 Task: In the  document Dv.odt ,change text color to 'Dark Brown' Insert the mentioned shape on left side of the text 'Cloud'. Change color of the shape to  BrownChange shape height to 0.9
Action: Mouse moved to (365, 278)
Screenshot: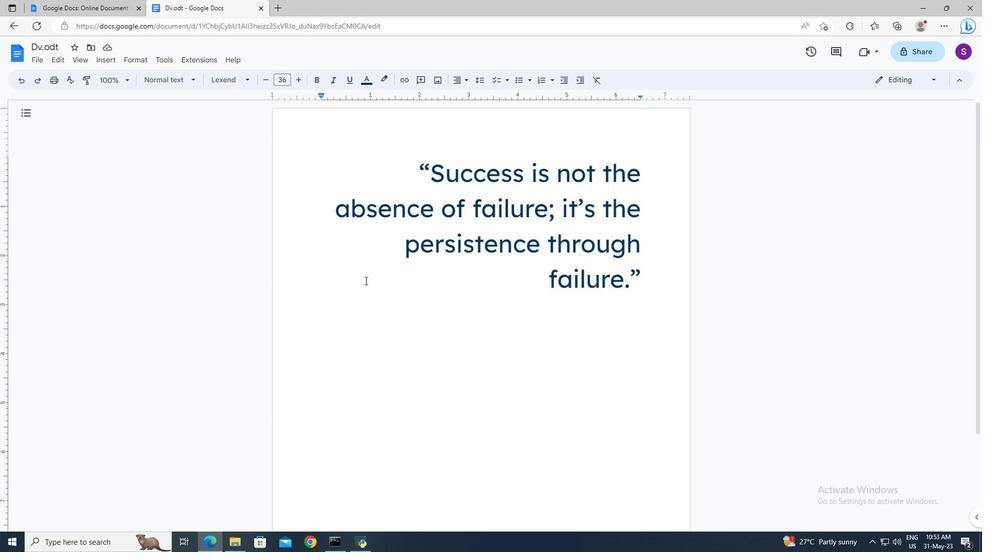 
Action: Mouse pressed left at (365, 278)
Screenshot: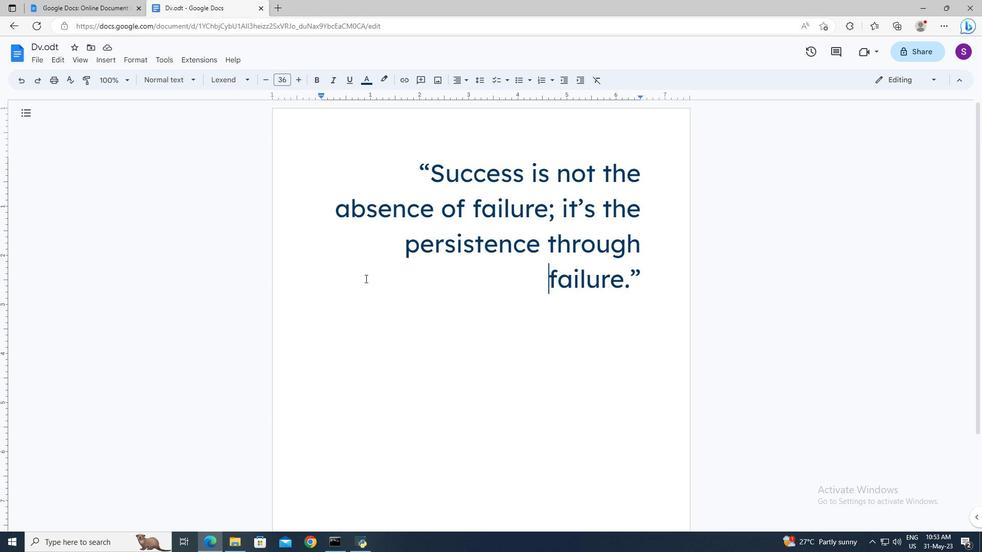 
Action: Key pressed ctrl+A
Screenshot: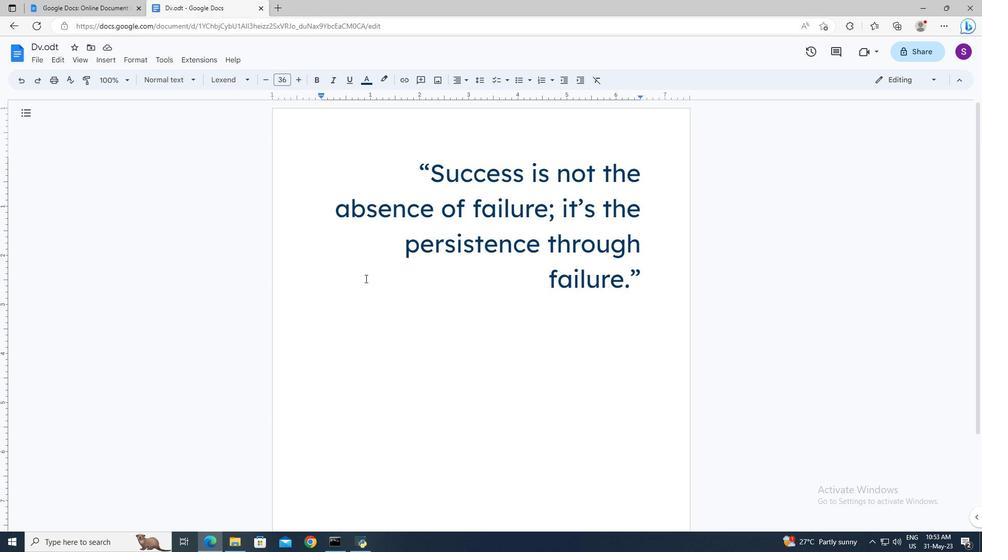 
Action: Mouse moved to (368, 84)
Screenshot: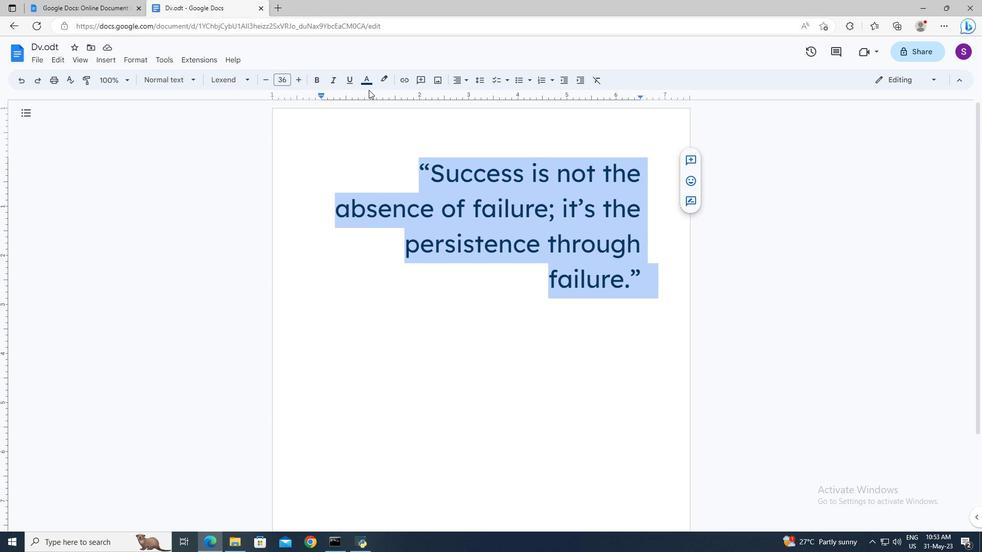 
Action: Mouse pressed left at (368, 84)
Screenshot: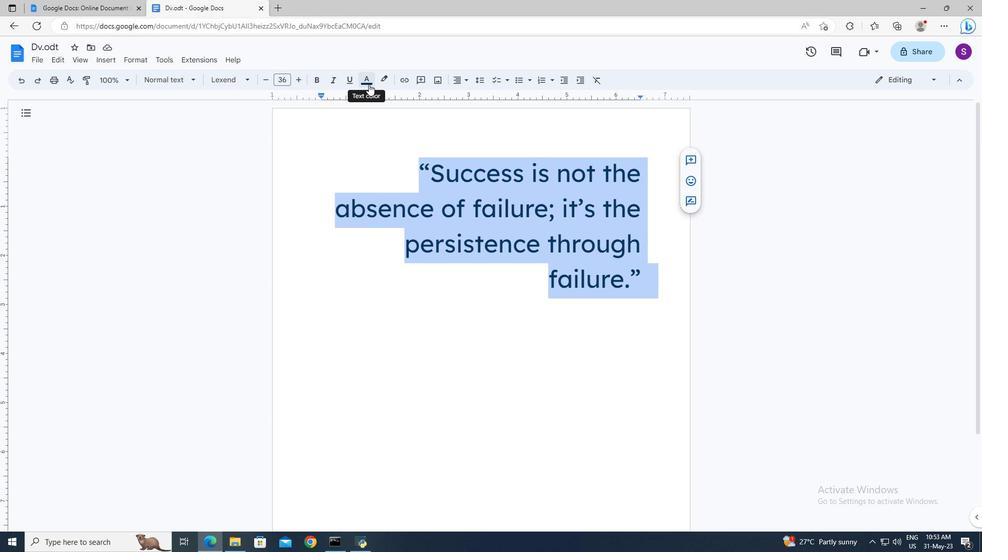 
Action: Mouse moved to (392, 181)
Screenshot: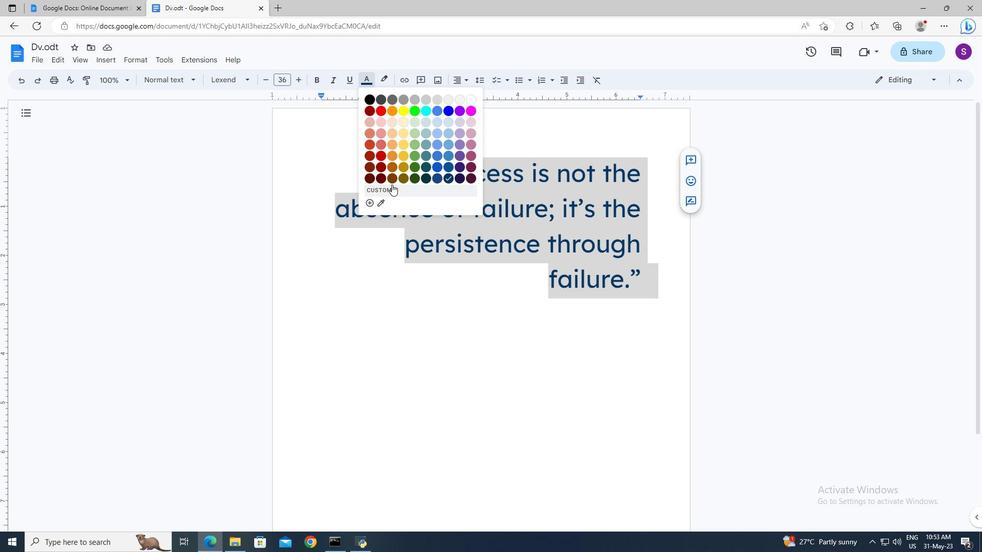 
Action: Mouse pressed left at (392, 181)
Screenshot: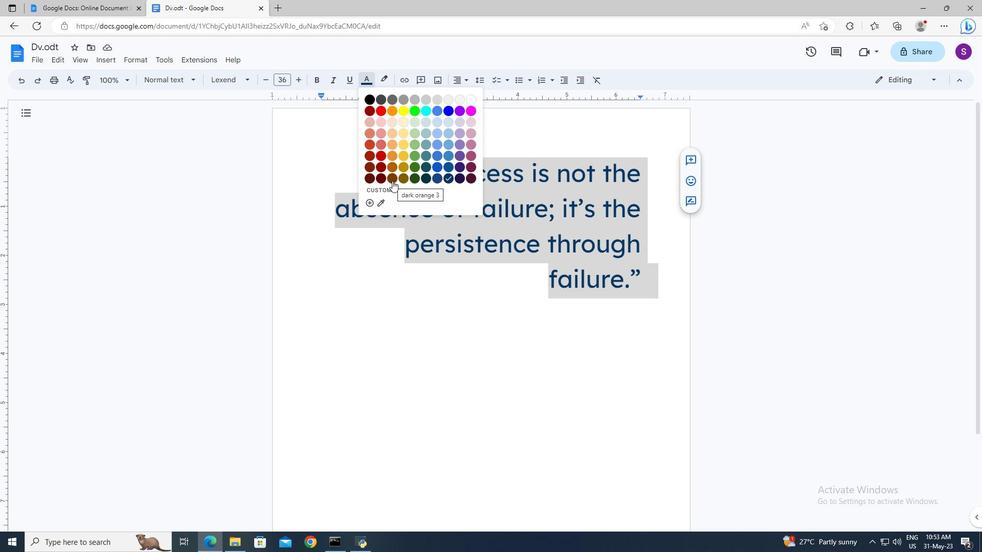 
Action: Mouse moved to (333, 171)
Screenshot: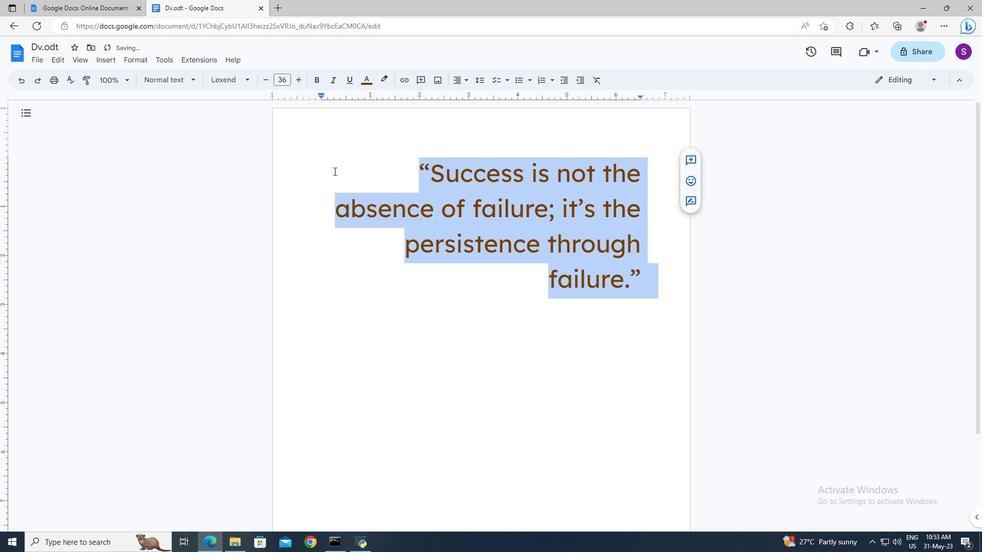 
Action: Mouse pressed left at (333, 171)
Screenshot: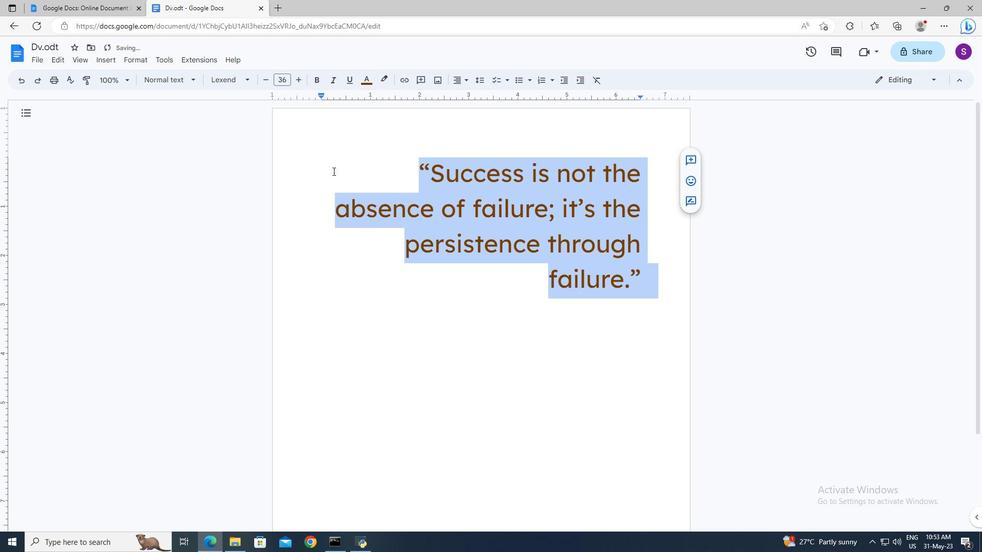 
Action: Mouse moved to (114, 62)
Screenshot: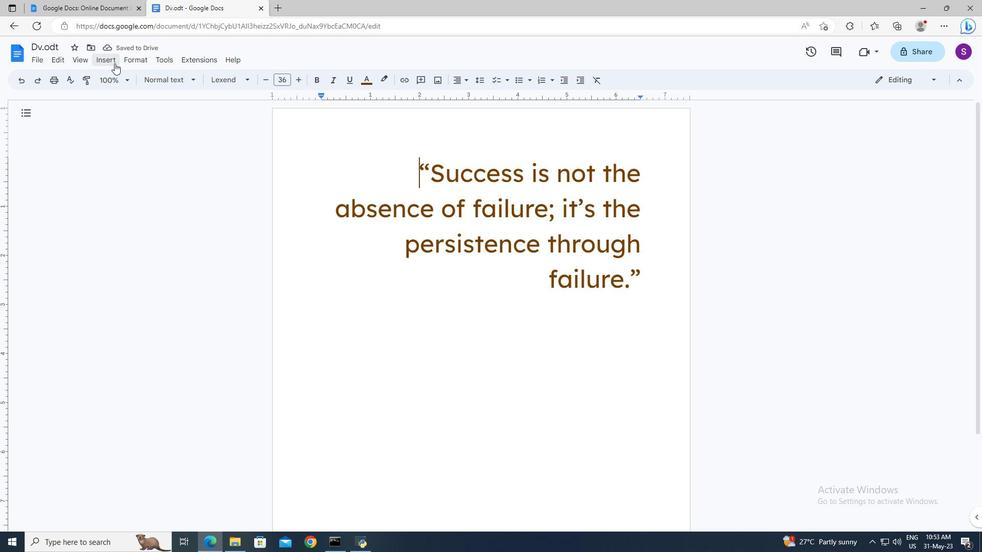 
Action: Mouse pressed left at (114, 62)
Screenshot: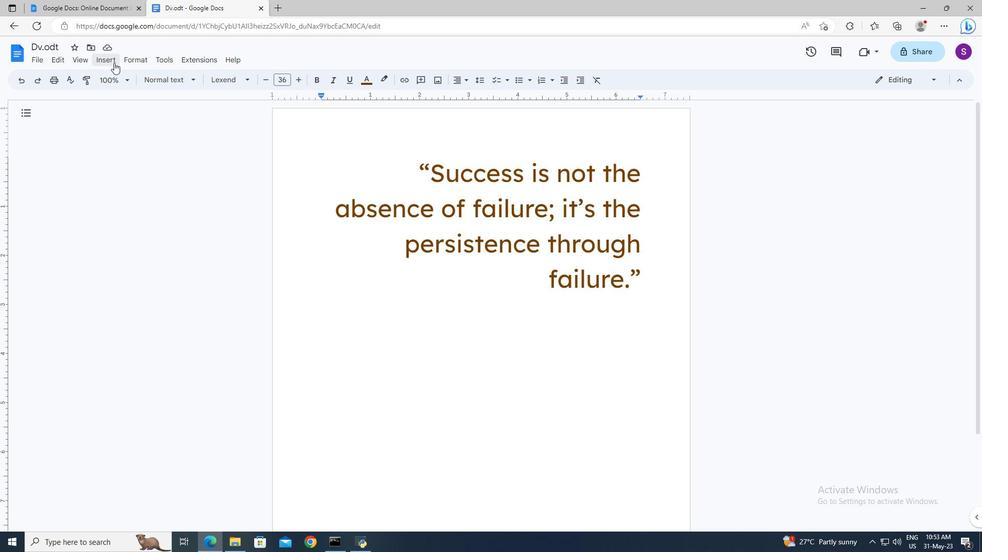 
Action: Mouse moved to (269, 109)
Screenshot: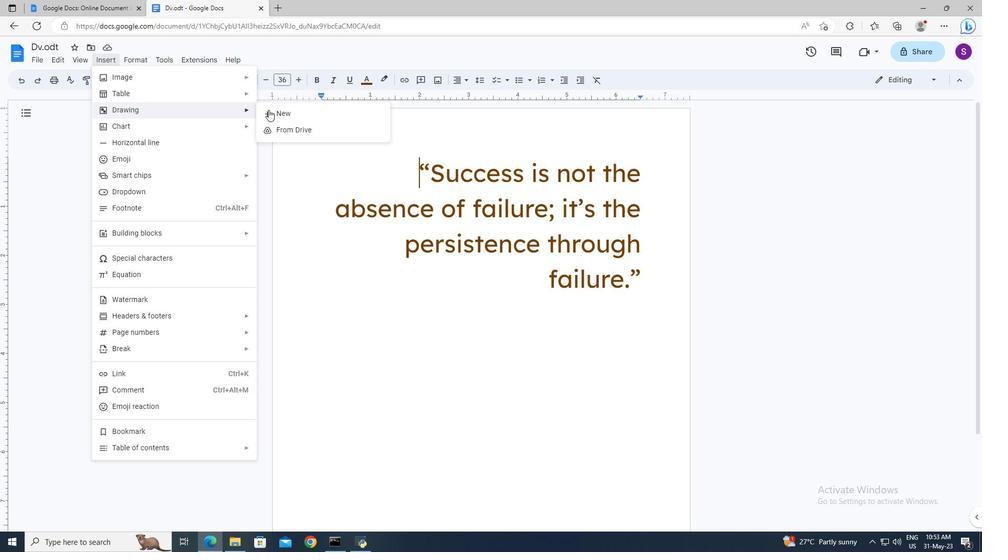 
Action: Mouse pressed left at (269, 109)
Screenshot: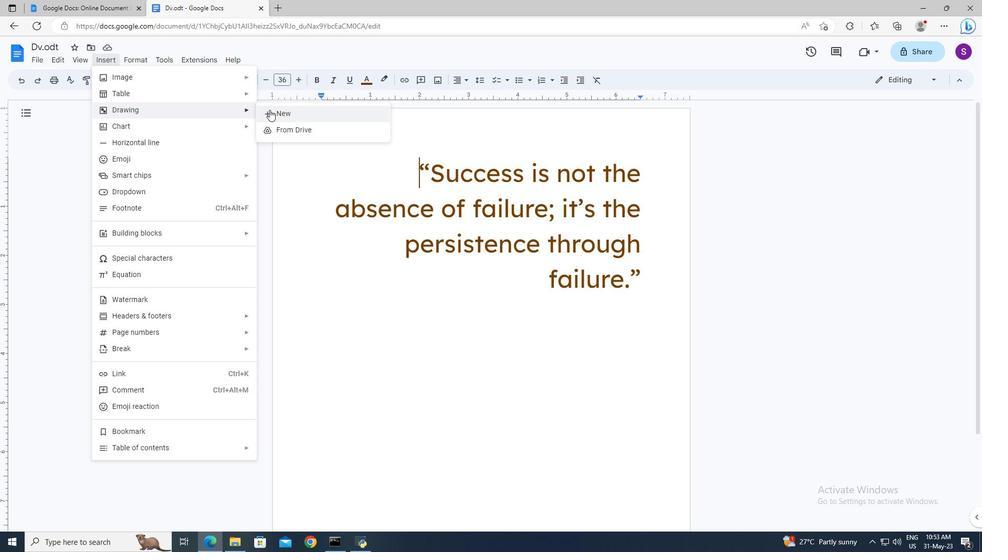 
Action: Mouse moved to (371, 111)
Screenshot: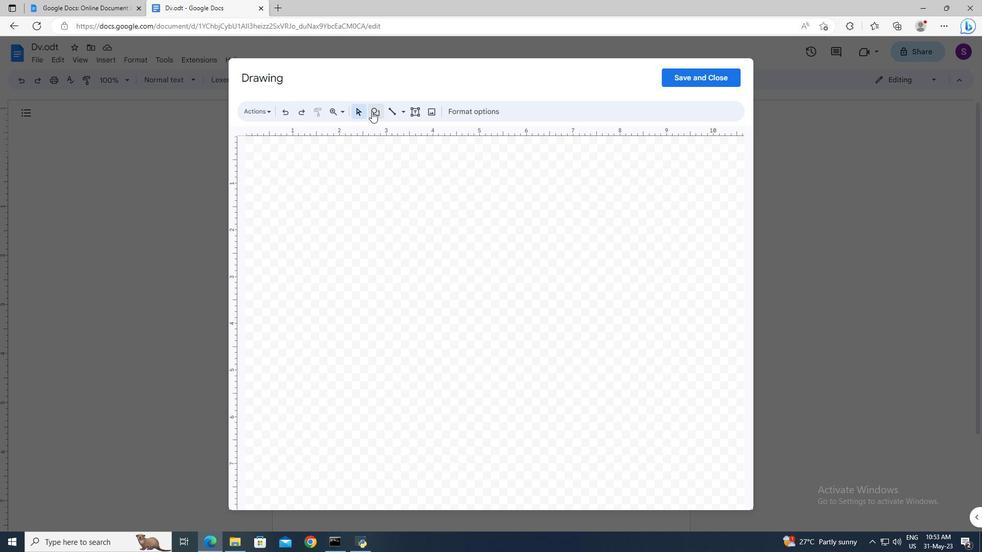 
Action: Mouse pressed left at (371, 111)
Screenshot: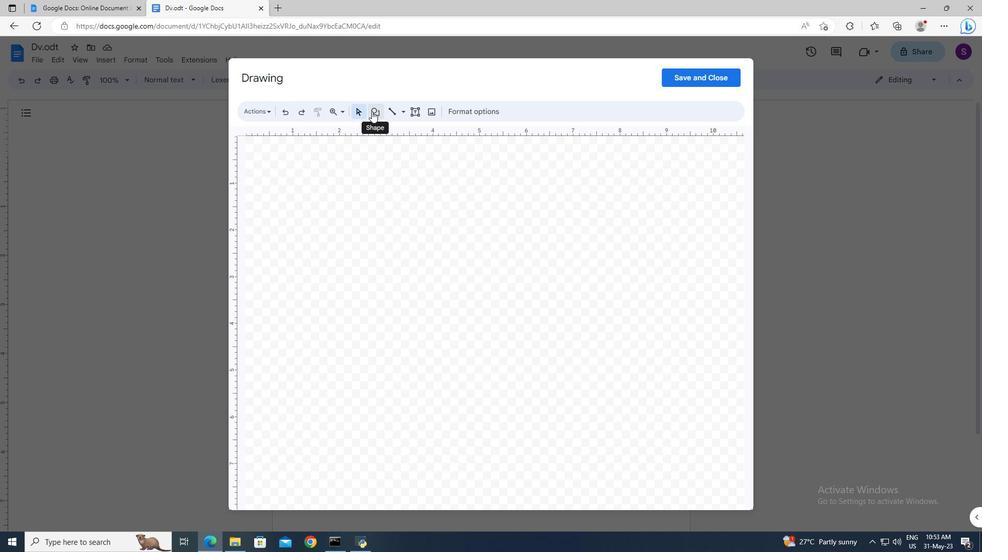 
Action: Mouse moved to (564, 177)
Screenshot: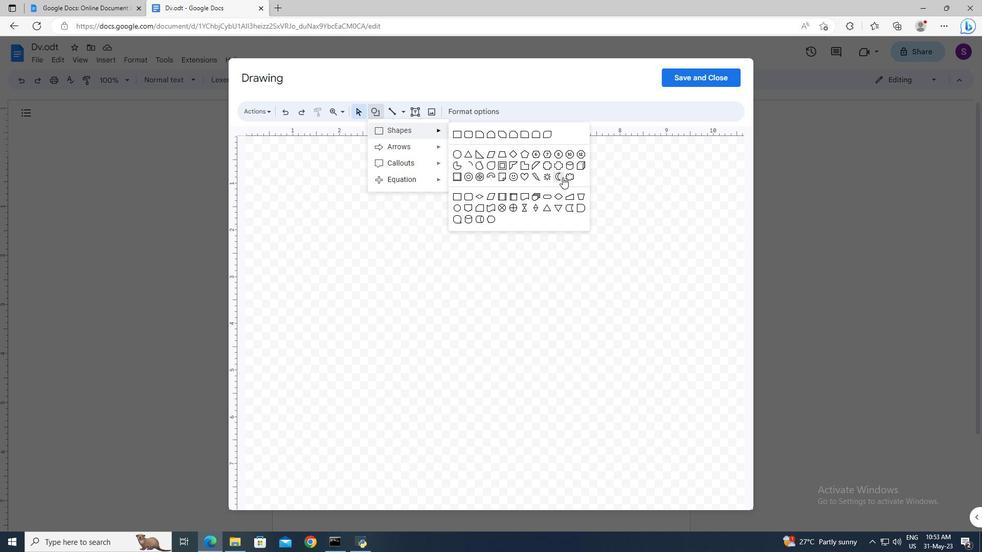 
Action: Mouse pressed left at (564, 177)
Screenshot: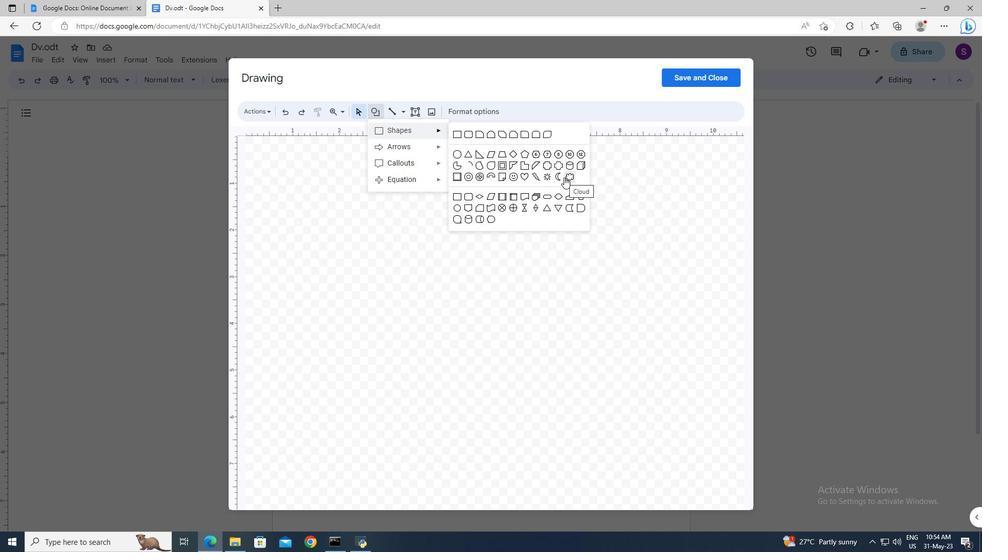 
Action: Mouse moved to (377, 185)
Screenshot: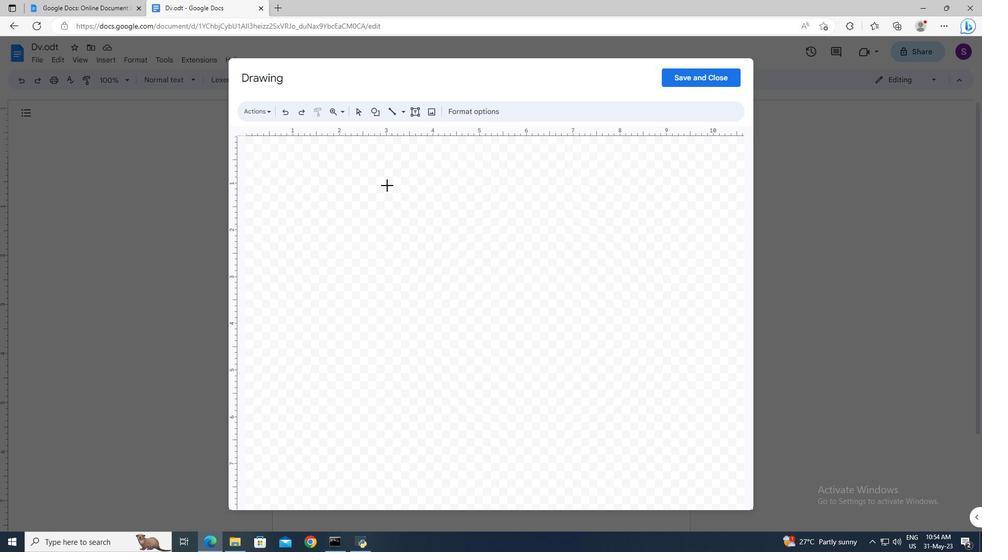 
Action: Mouse pressed left at (377, 185)
Screenshot: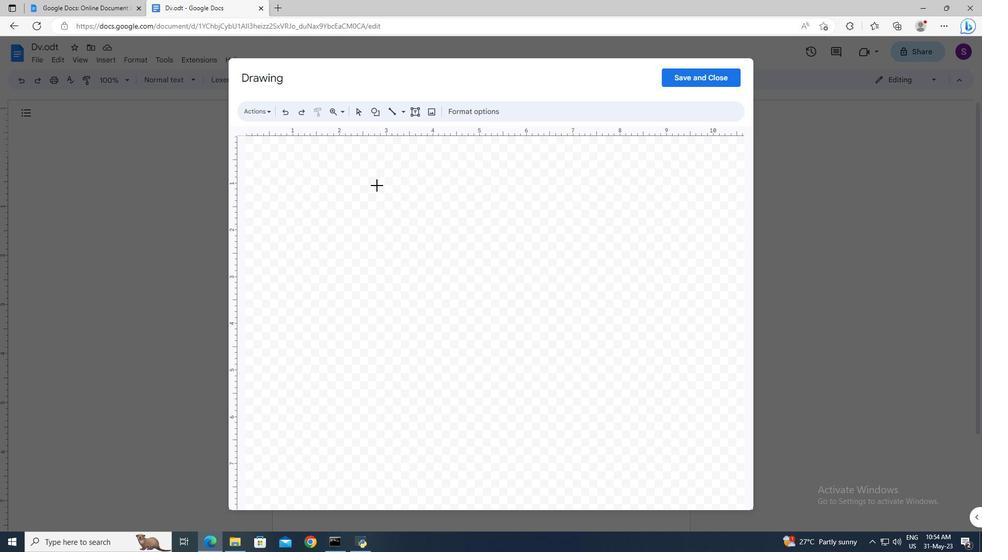 
Action: Mouse moved to (453, 115)
Screenshot: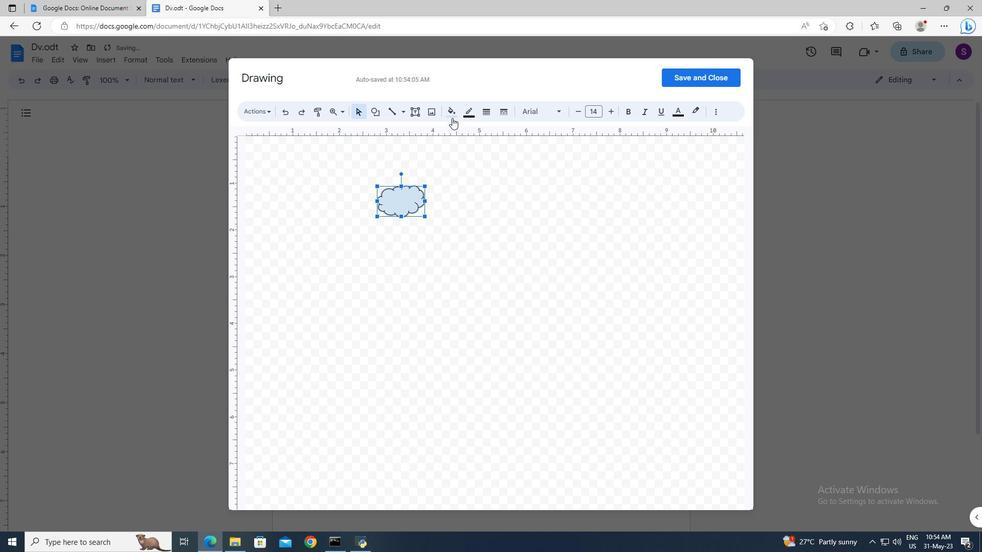 
Action: Mouse pressed left at (453, 115)
Screenshot: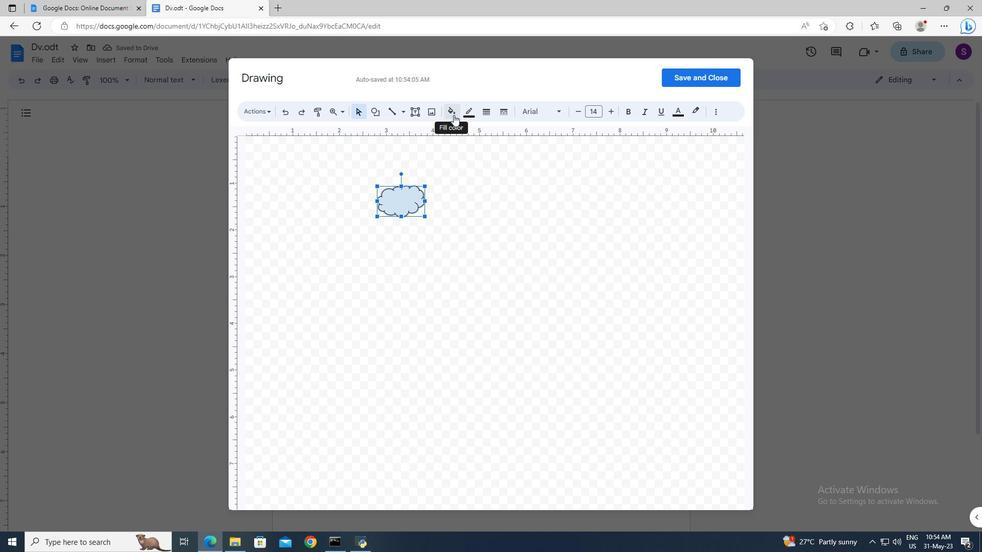 
Action: Mouse moved to (477, 262)
Screenshot: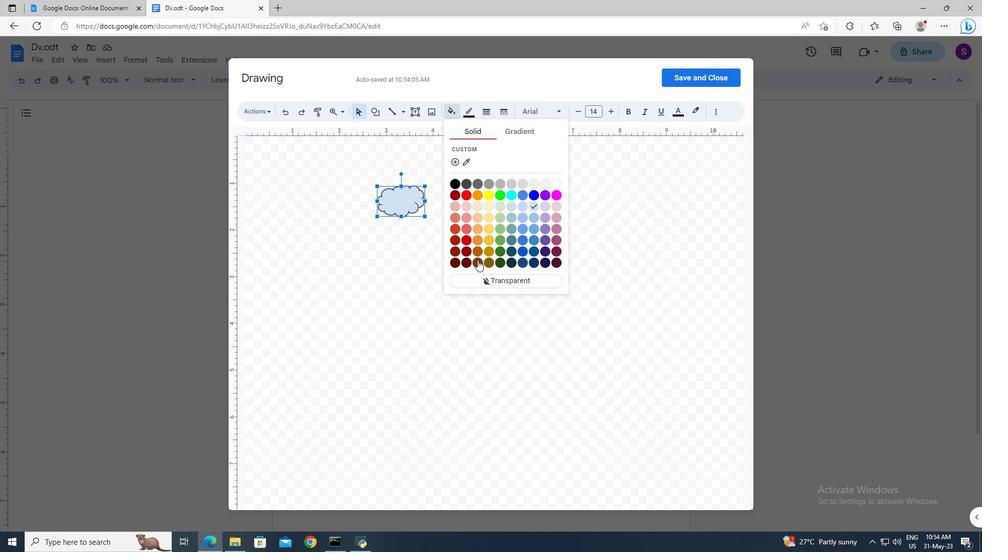 
Action: Mouse pressed left at (477, 262)
Screenshot: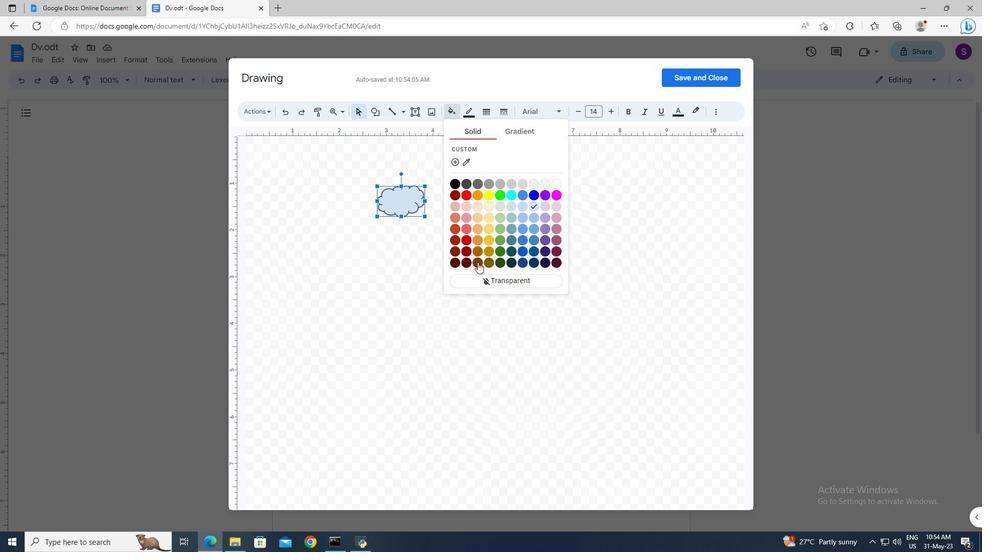 
Action: Mouse moved to (675, 76)
Screenshot: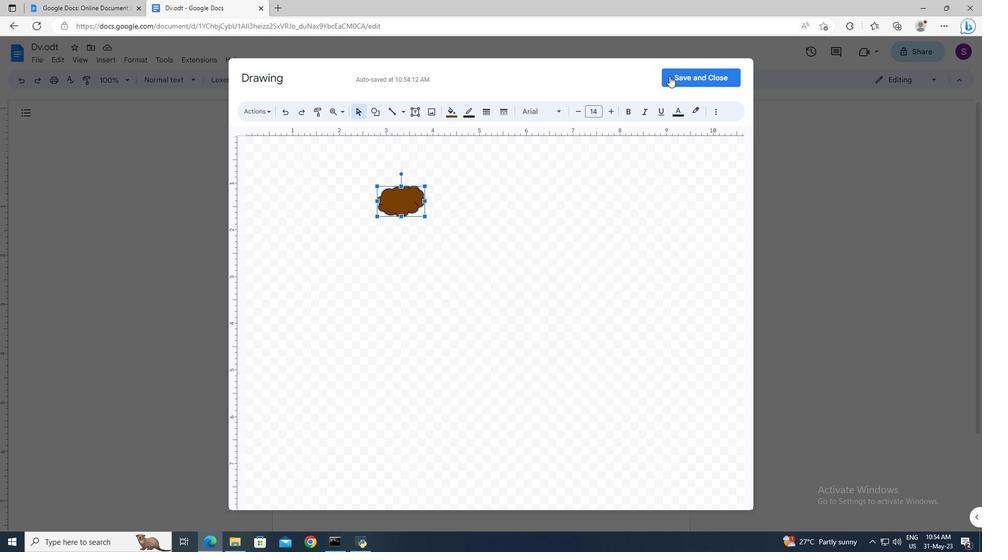 
Action: Mouse pressed left at (675, 76)
Screenshot: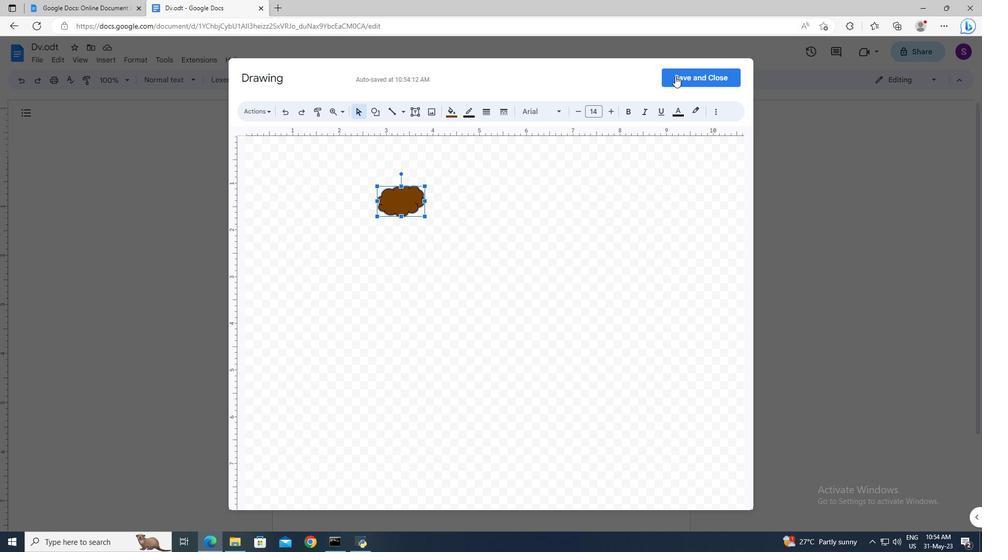 
Action: Mouse moved to (398, 177)
Screenshot: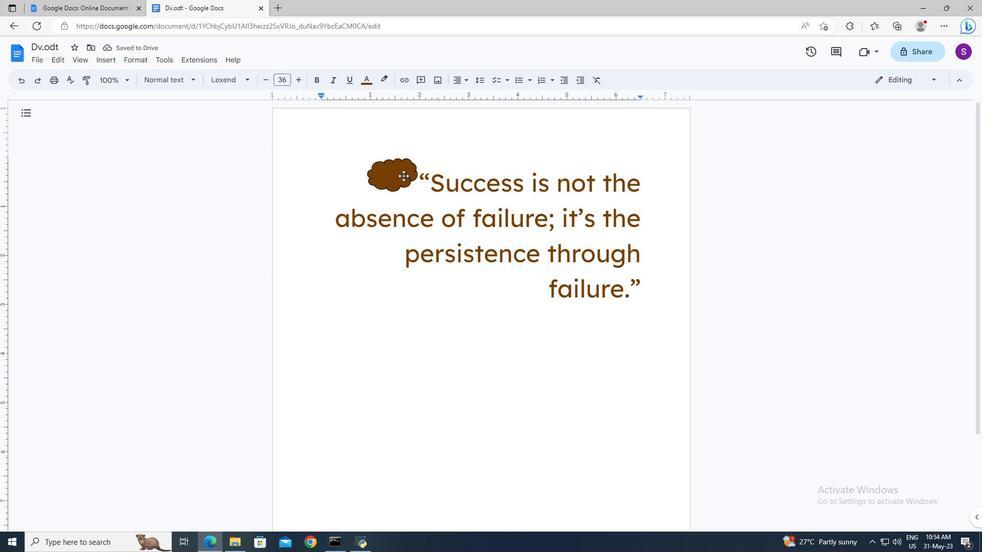 
Action: Mouse pressed left at (398, 177)
Screenshot: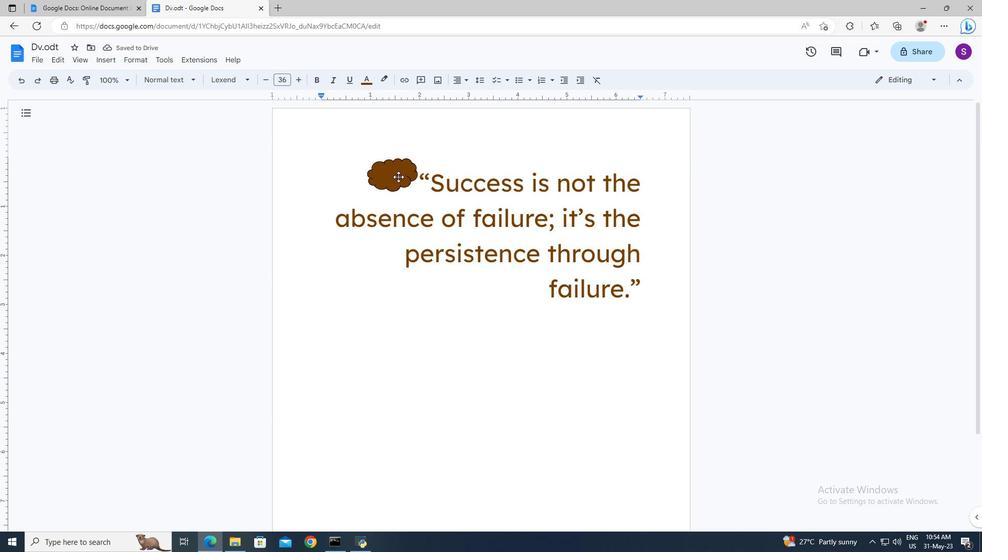 
Action: Mouse moved to (456, 79)
Screenshot: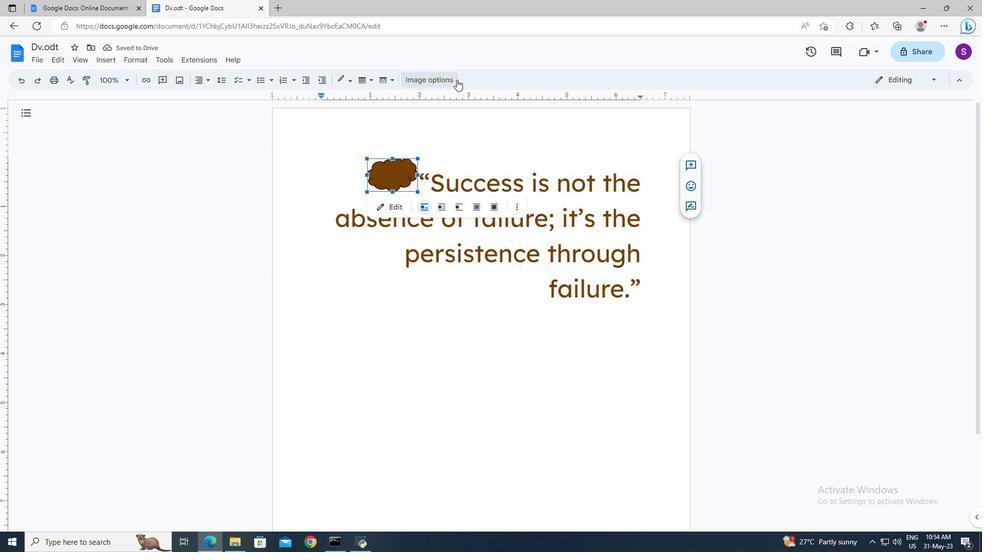 
Action: Mouse pressed left at (456, 79)
Screenshot: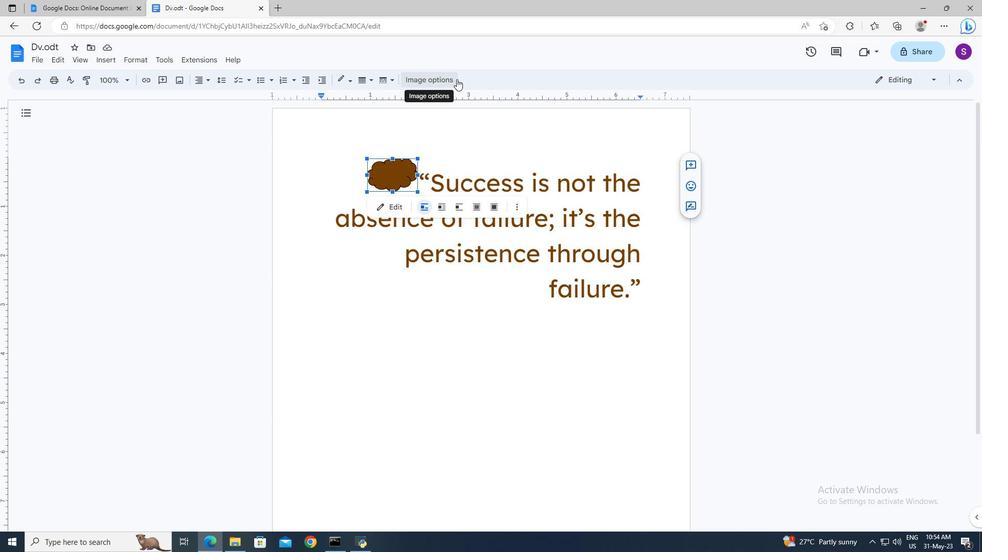 
Action: Mouse moved to (826, 113)
Screenshot: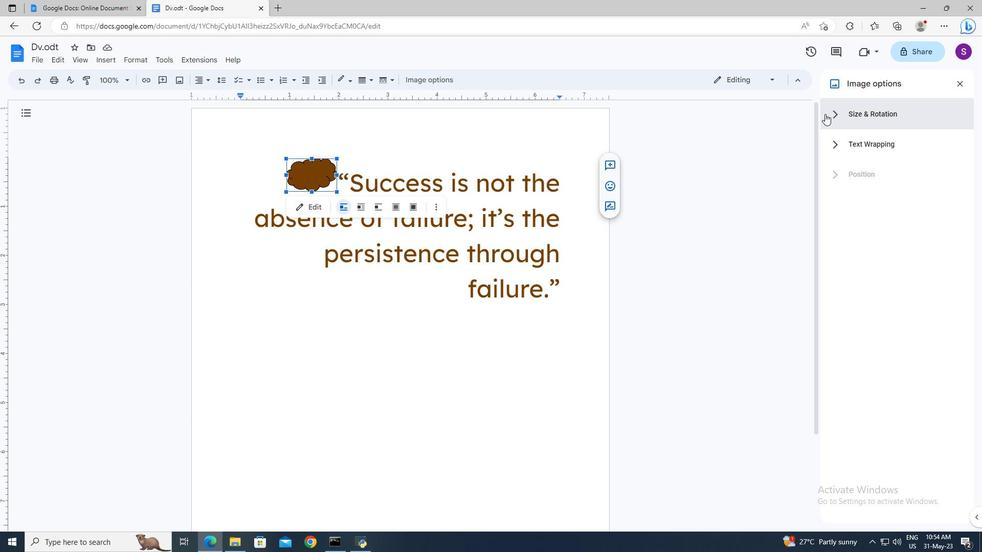 
Action: Mouse pressed left at (826, 113)
Screenshot: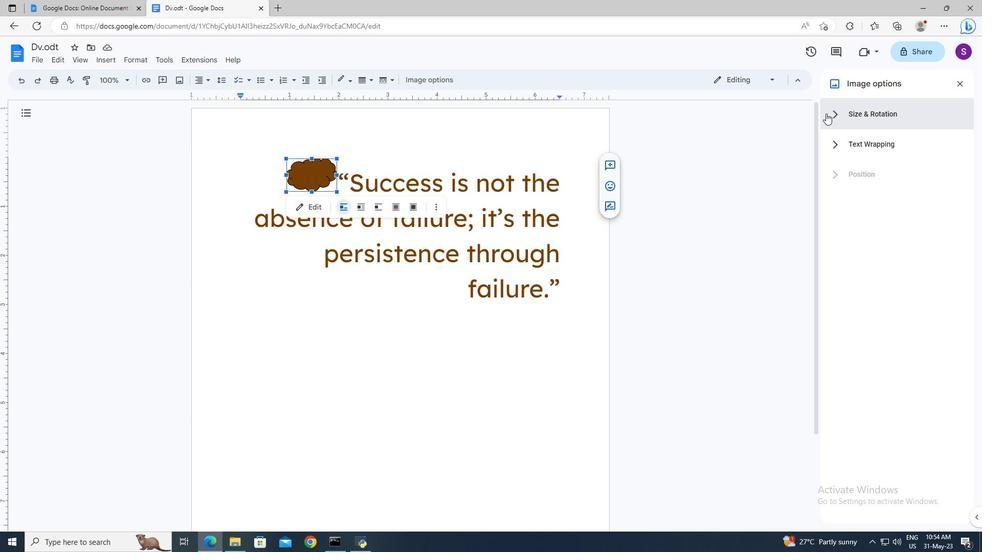 
Action: Mouse moved to (914, 163)
Screenshot: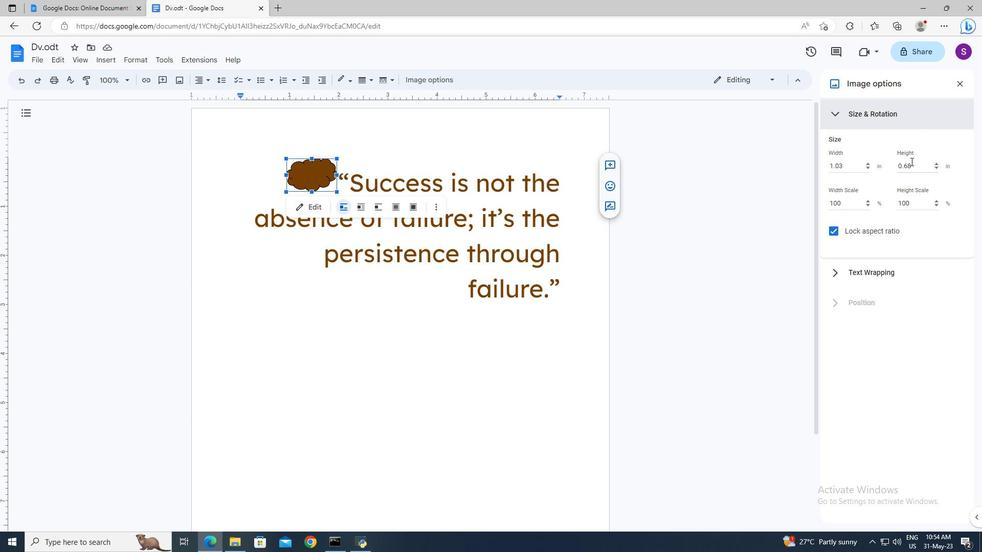 
Action: Mouse pressed left at (914, 163)
Screenshot: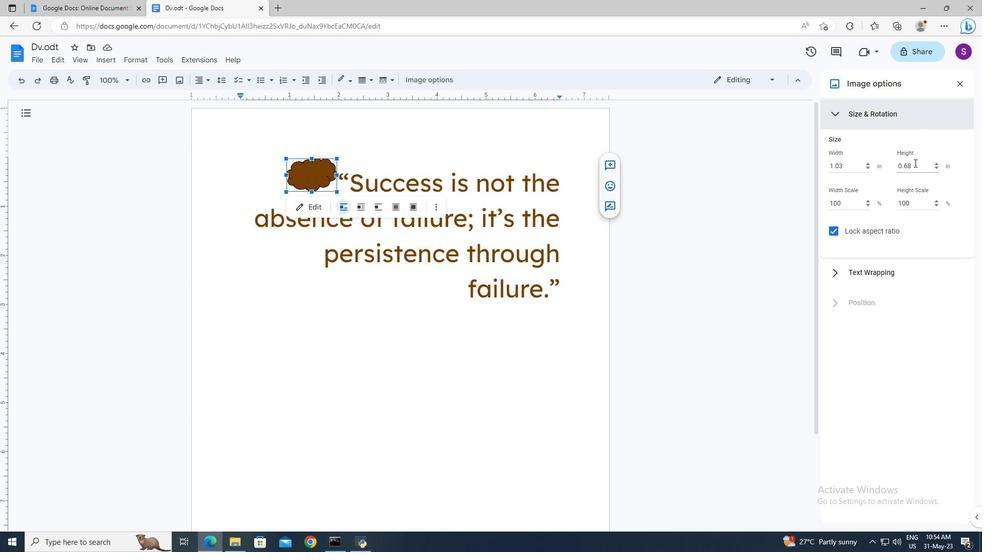 
Action: Key pressed ctrl+A<Key.delete>0.9<Key.enter>
Screenshot: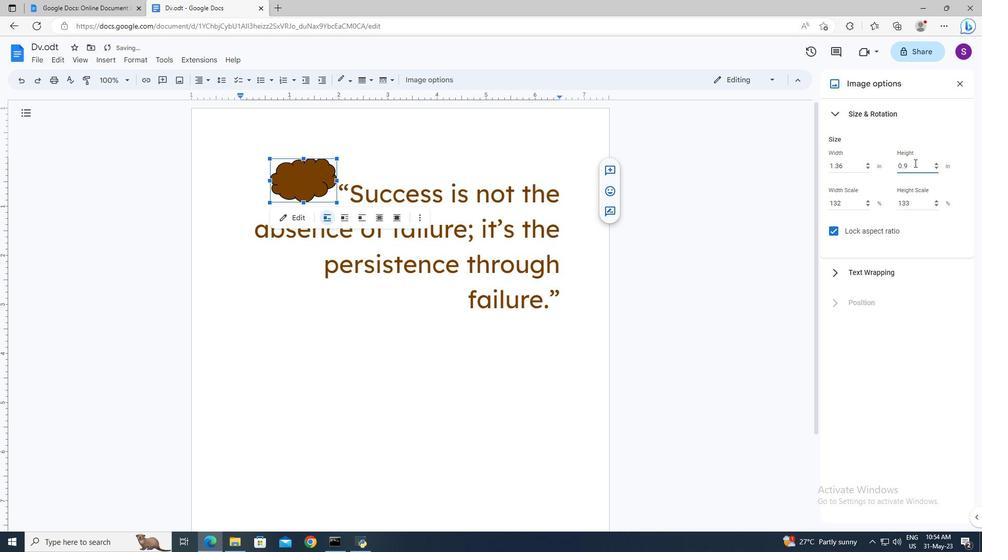 
Action: Mouse moved to (959, 82)
Screenshot: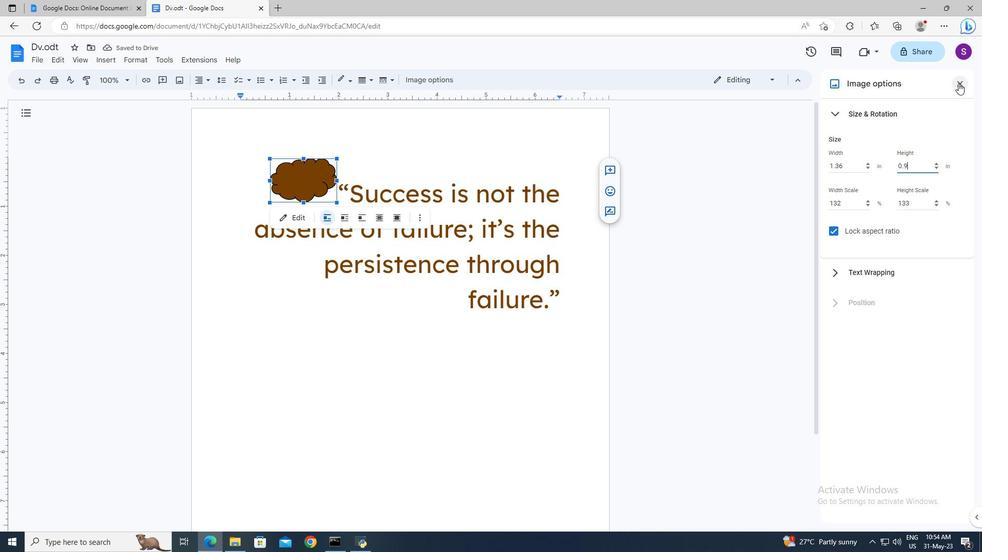 
Action: Mouse pressed left at (959, 82)
Screenshot: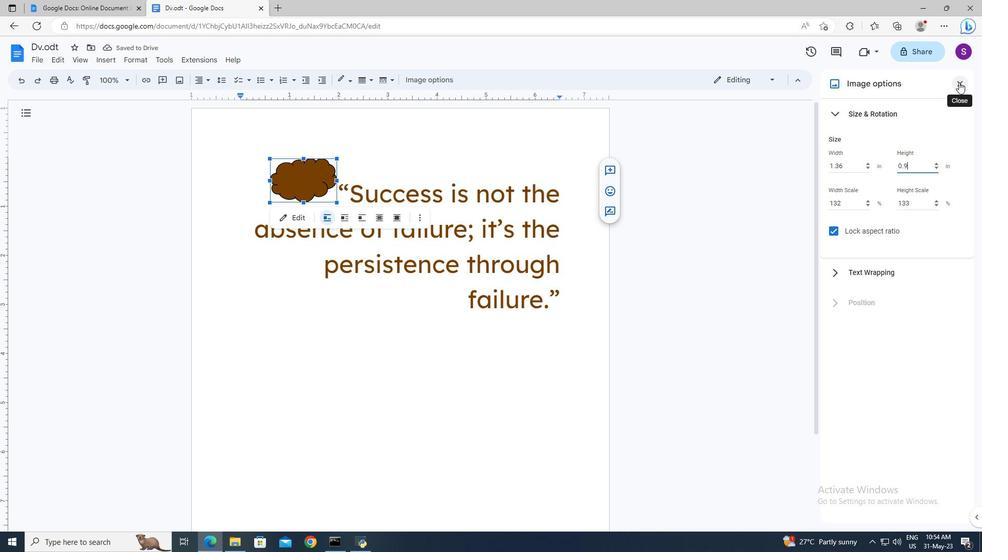 
Action: Mouse moved to (644, 309)
Screenshot: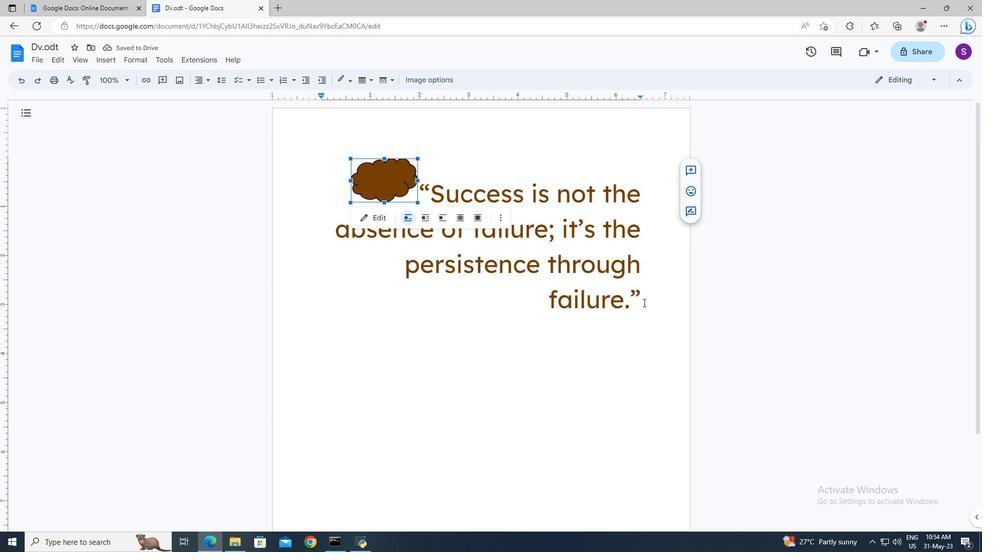 
Action: Mouse pressed left at (644, 309)
Screenshot: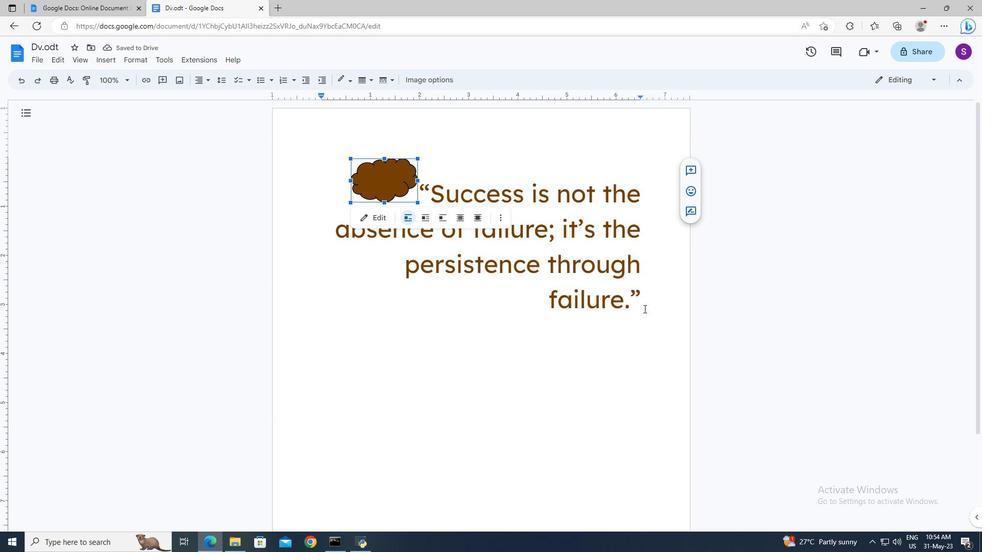 
